 Task: Add Attachment from "Attach a link" to Card Card0004 in Board Board0001 in Development in Trello
Action: Mouse moved to (645, 79)
Screenshot: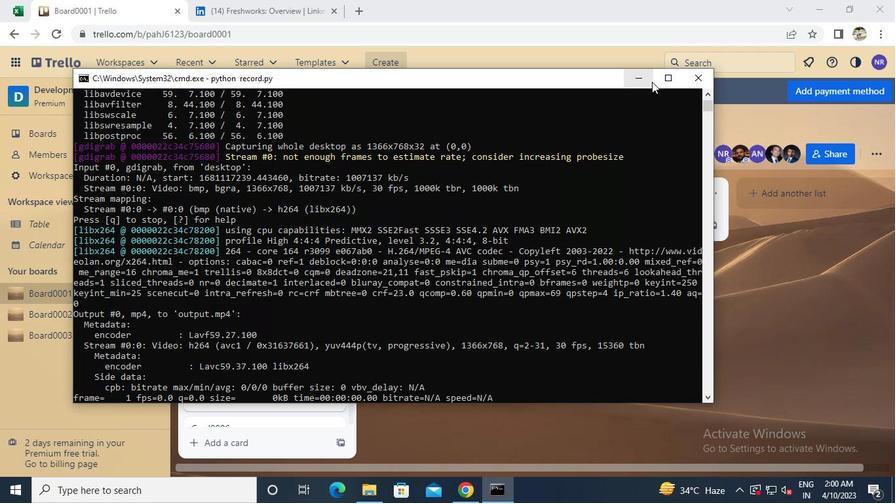 
Action: Mouse pressed left at (645, 79)
Screenshot: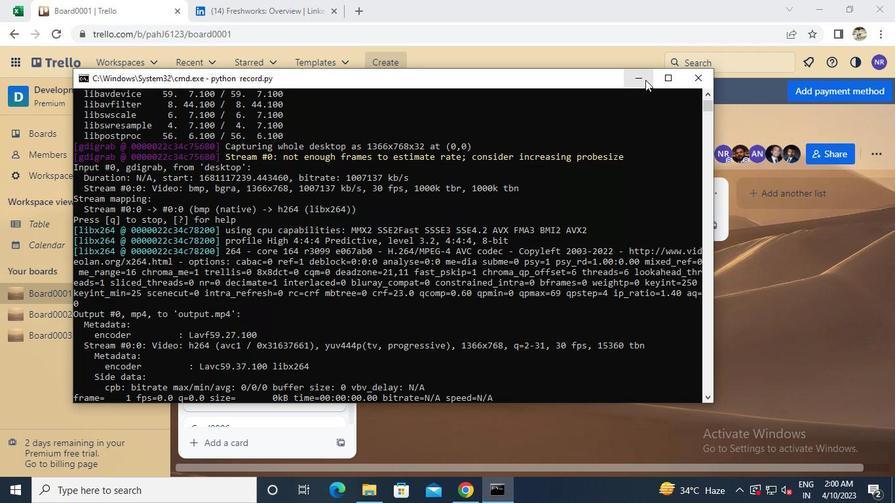
Action: Mouse moved to (232, 355)
Screenshot: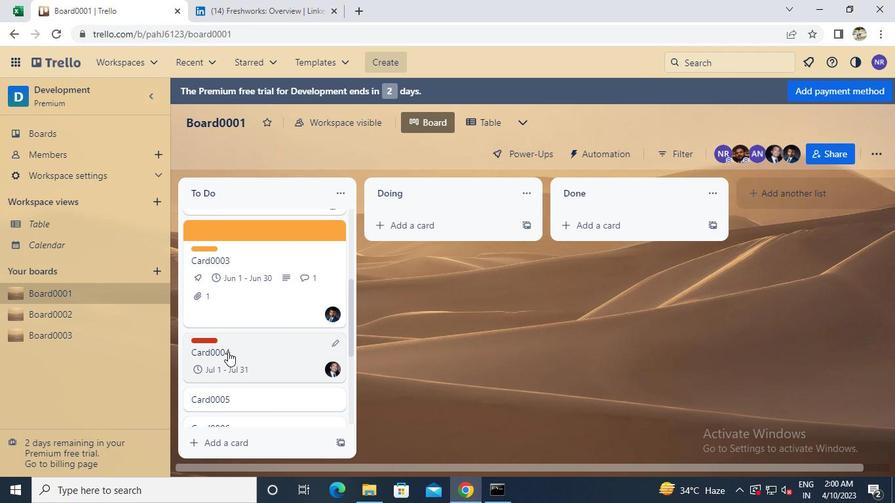 
Action: Mouse pressed left at (232, 355)
Screenshot: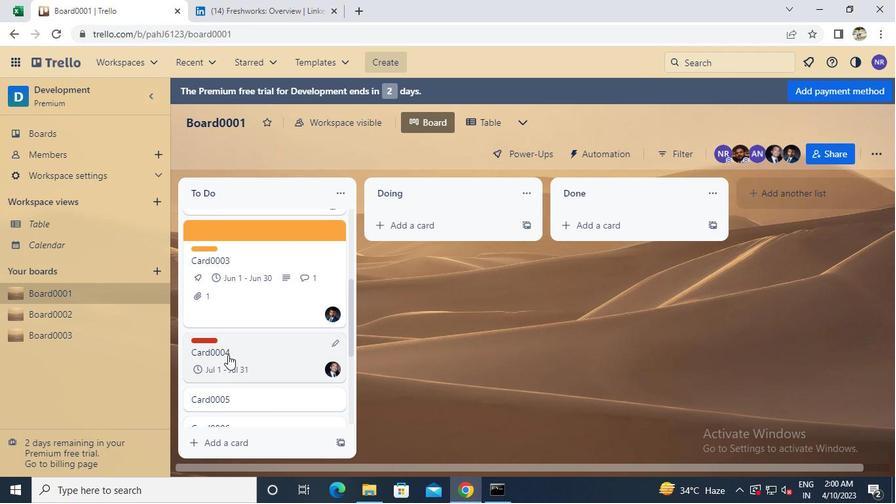 
Action: Mouse moved to (604, 314)
Screenshot: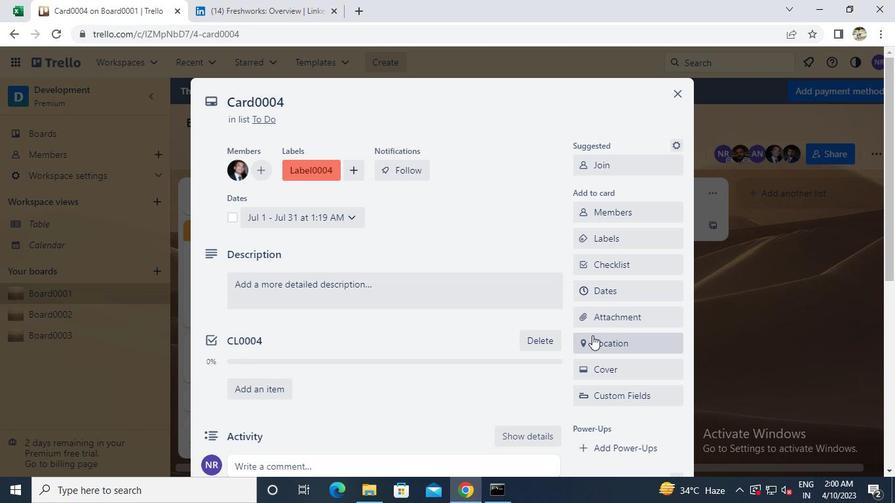 
Action: Mouse pressed left at (604, 314)
Screenshot: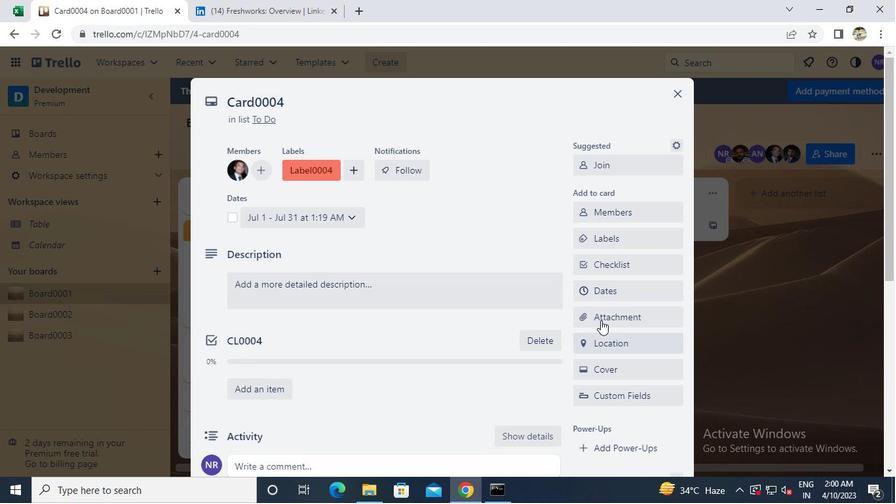 
Action: Mouse moved to (295, 0)
Screenshot: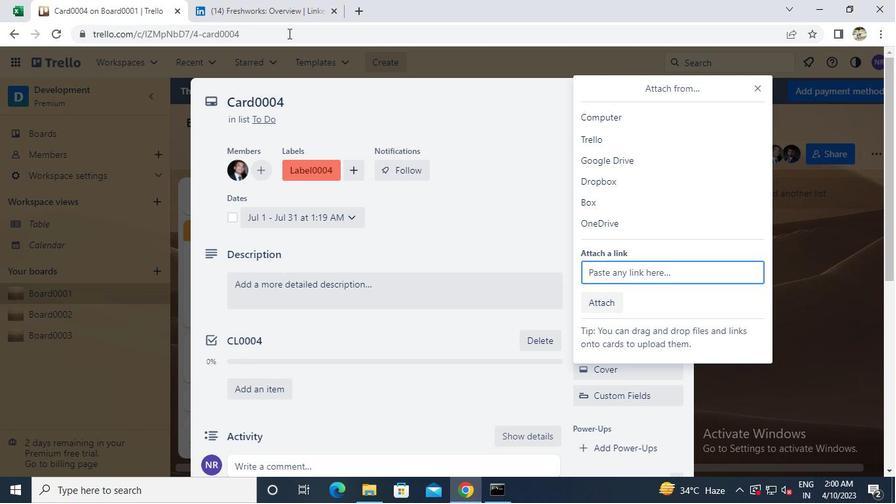
Action: Mouse pressed left at (295, 0)
Screenshot: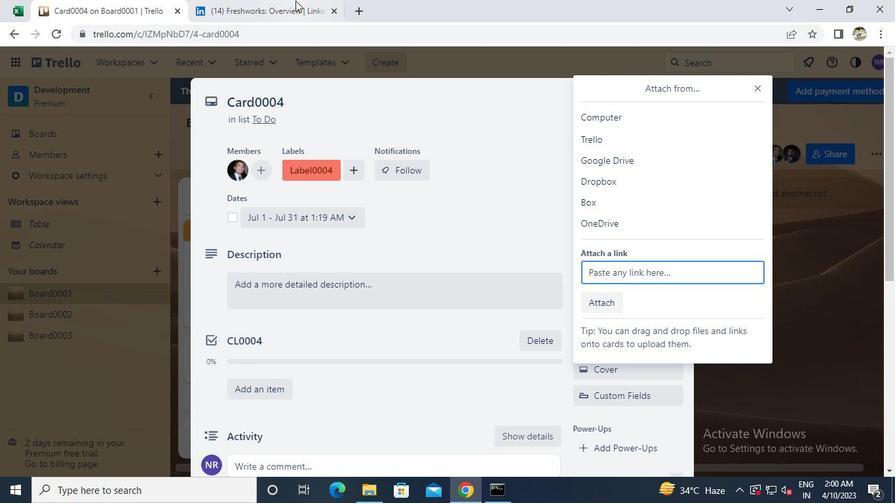 
Action: Mouse moved to (294, 39)
Screenshot: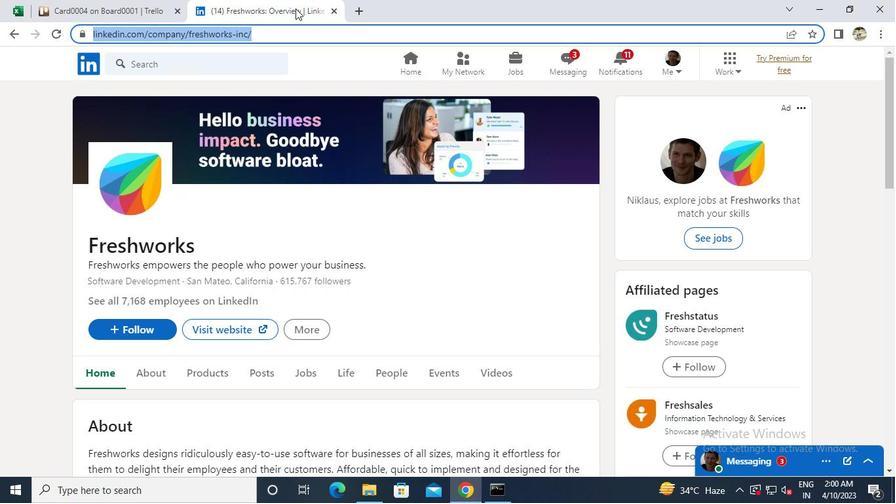 
Action: Keyboard Key.ctrl_l
Screenshot: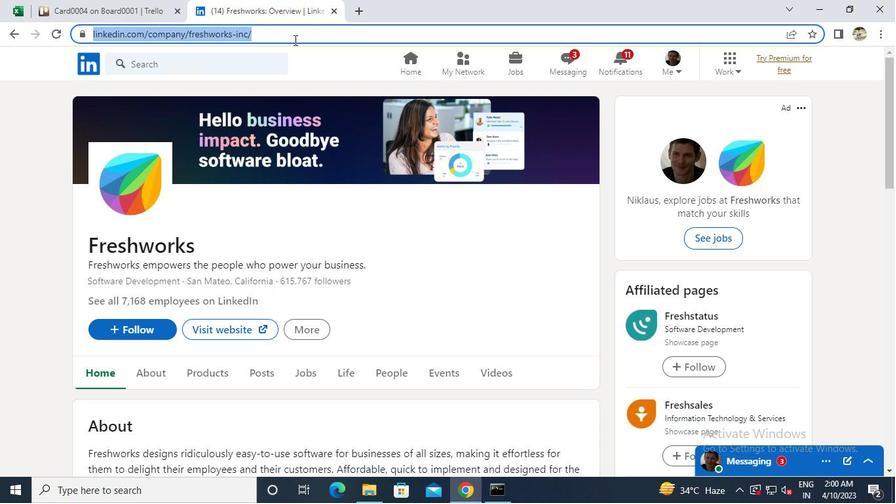 
Action: Keyboard \x03
Screenshot: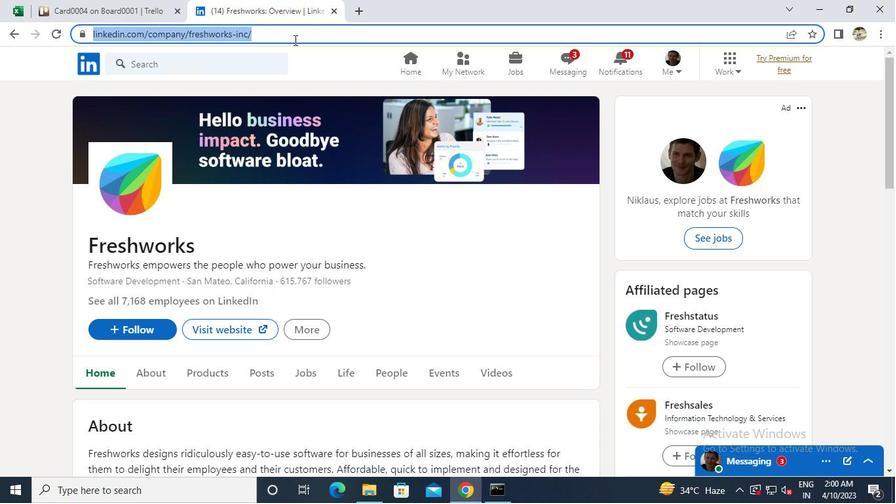 
Action: Mouse moved to (144, 9)
Screenshot: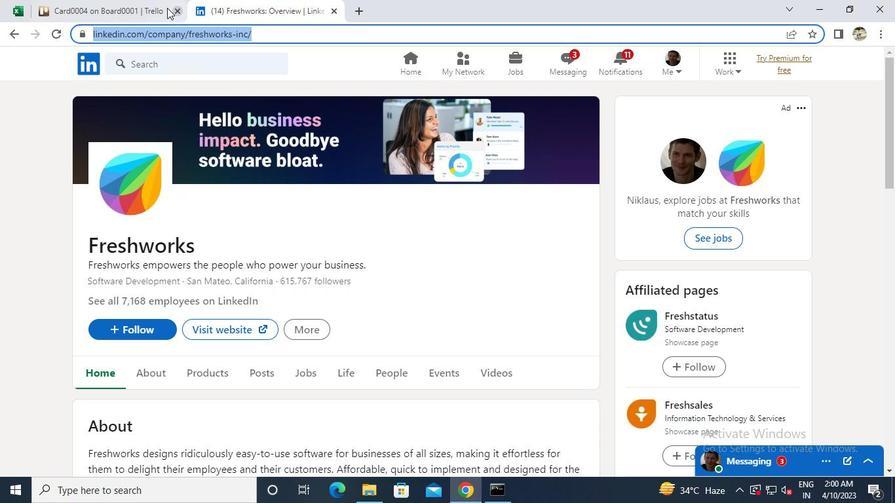 
Action: Mouse pressed left at (144, 9)
Screenshot: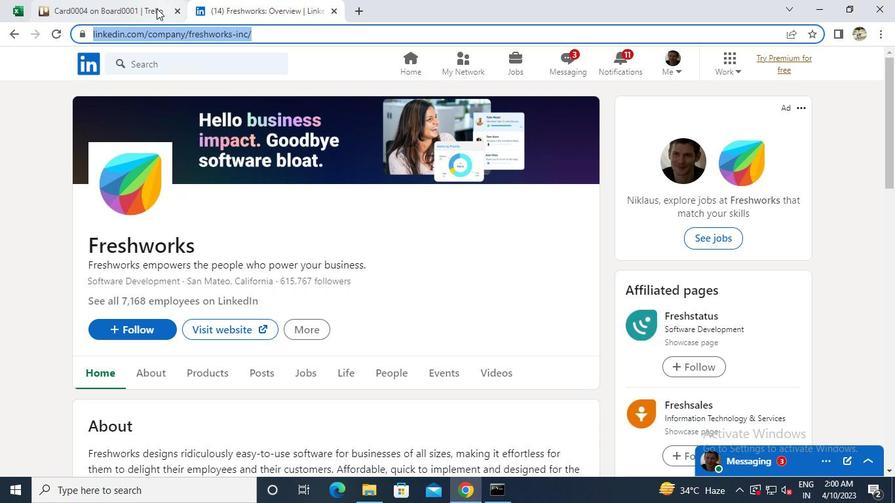 
Action: Mouse moved to (564, 244)
Screenshot: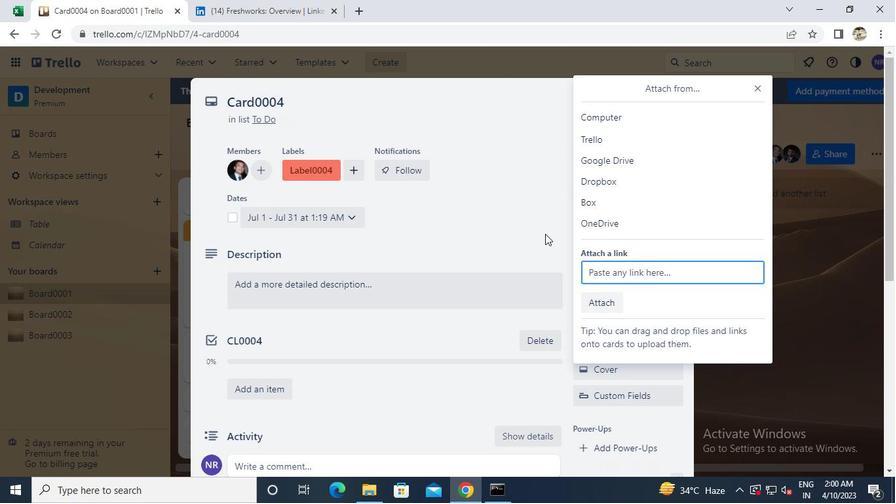 
Action: Keyboard Key.ctrl_l
Screenshot: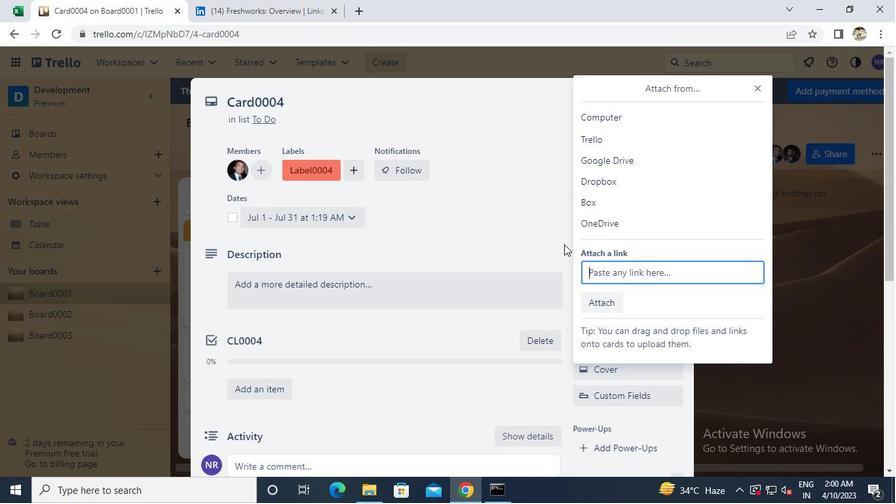 
Action: Keyboard \x16
Screenshot: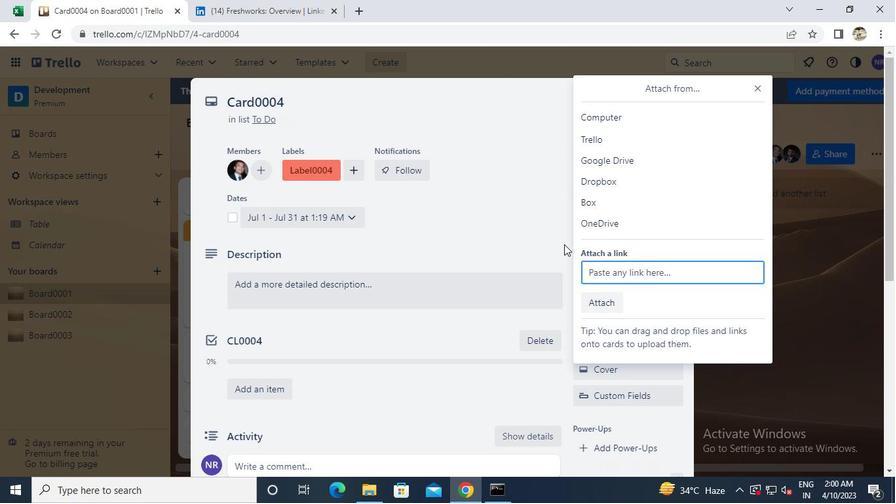 
Action: Mouse moved to (601, 311)
Screenshot: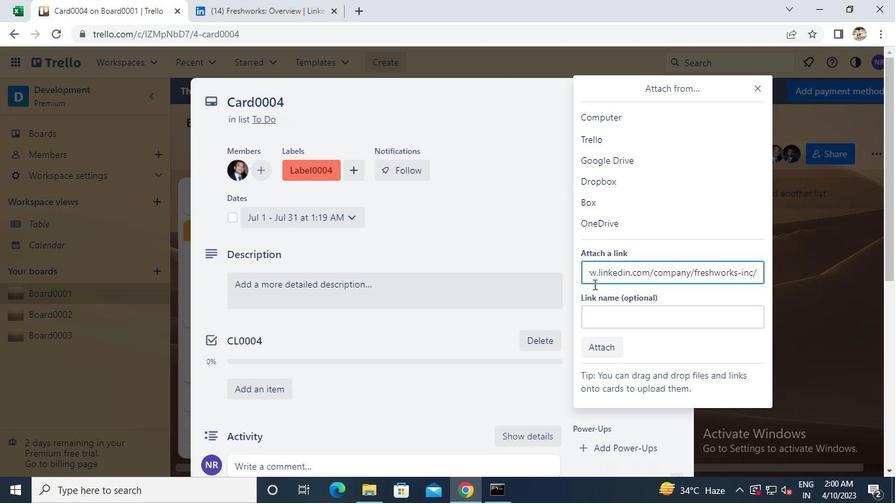 
Action: Mouse pressed left at (601, 311)
Screenshot: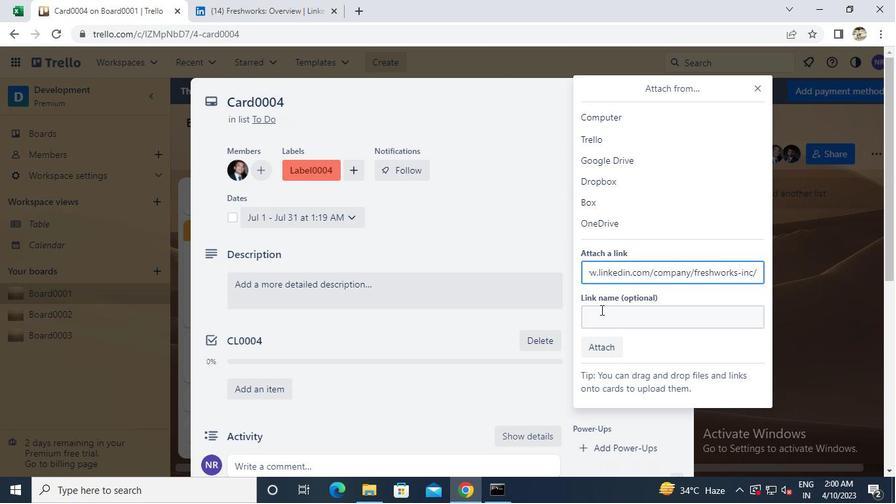 
Action: Keyboard Key.caps_lock
Screenshot: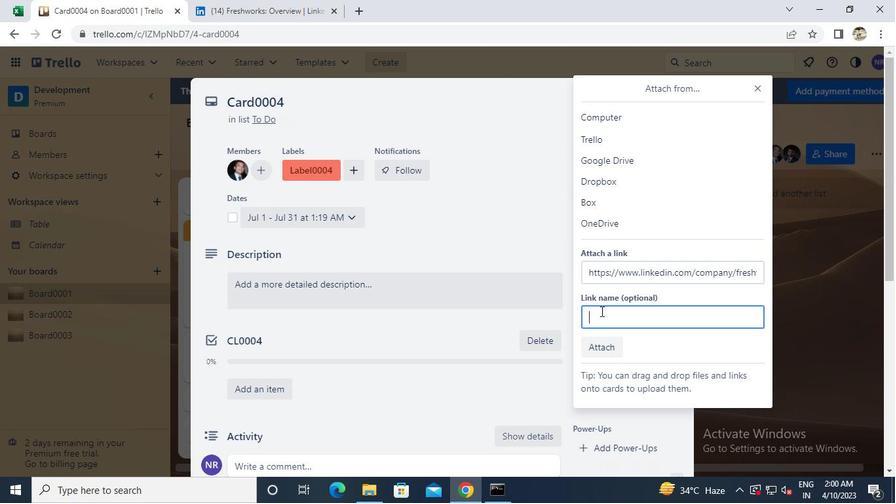 
Action: Keyboard l
Screenshot: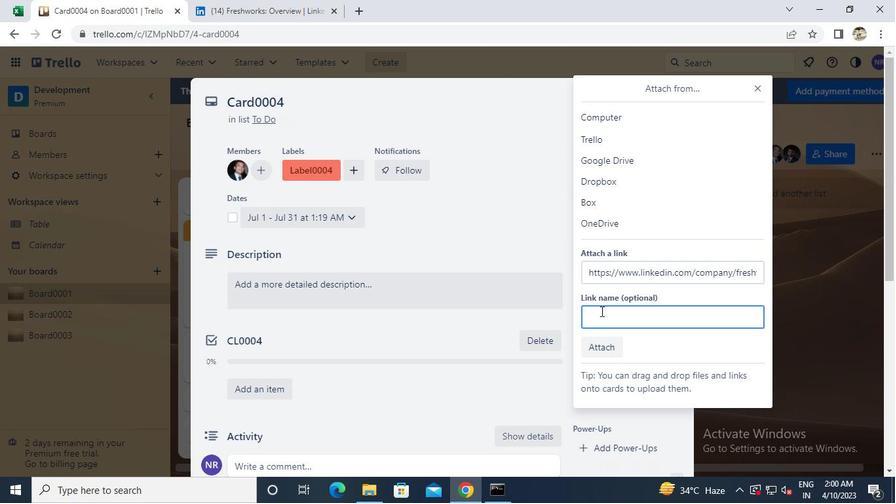 
Action: Keyboard Key.caps_lock
Screenshot: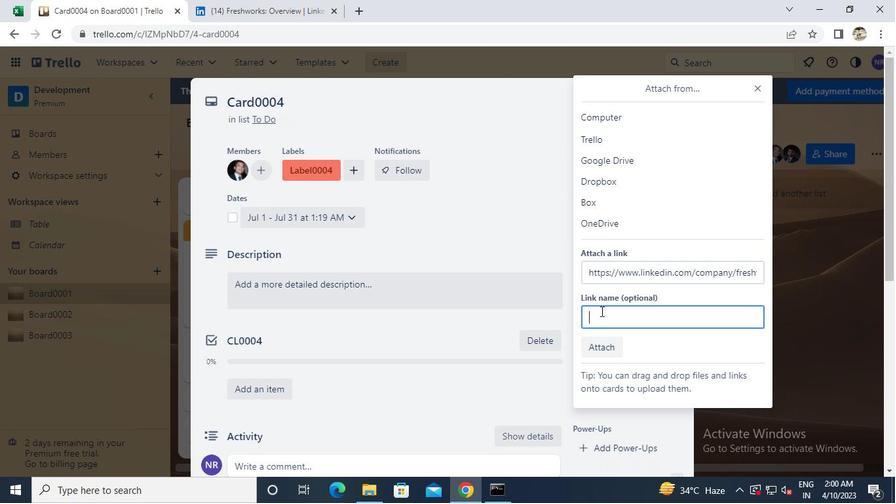 
Action: Keyboard i
Screenshot: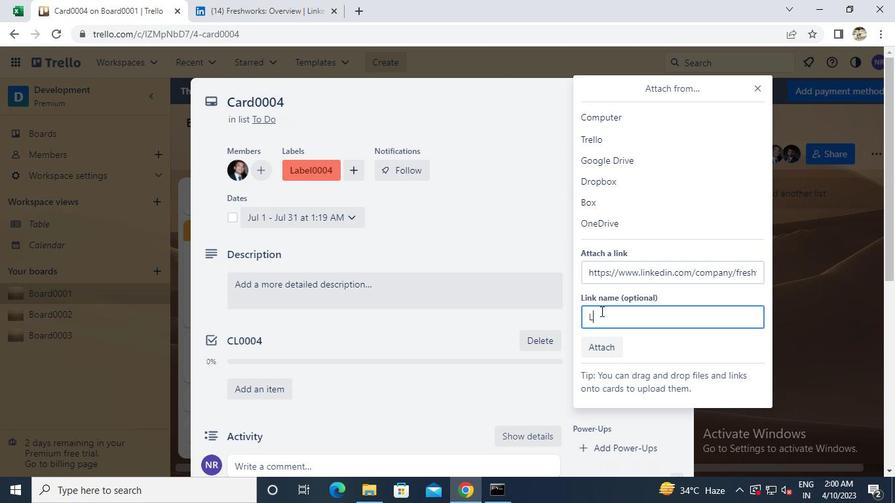 
Action: Keyboard n
Screenshot: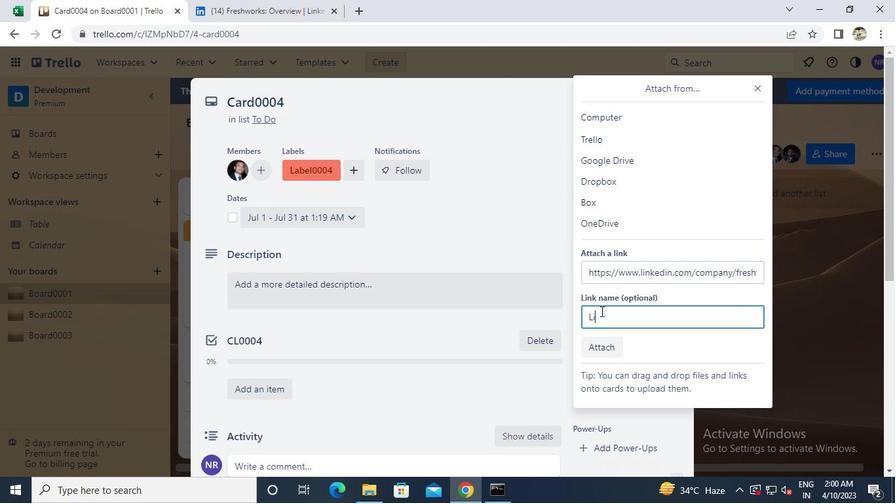 
Action: Keyboard k
Screenshot: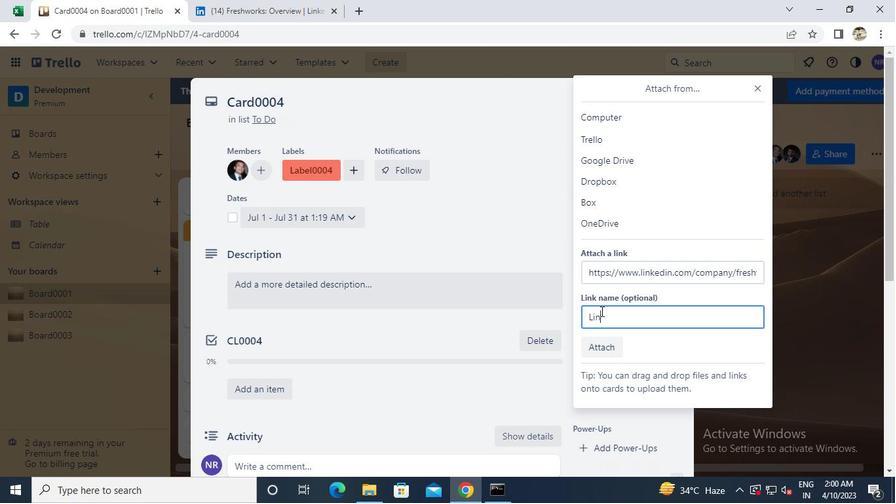 
Action: Keyboard e
Screenshot: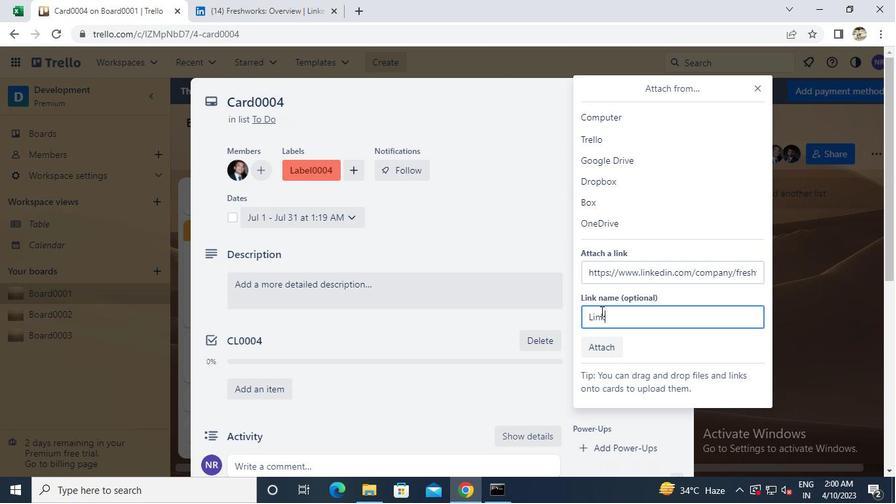
Action: Keyboard d
Screenshot: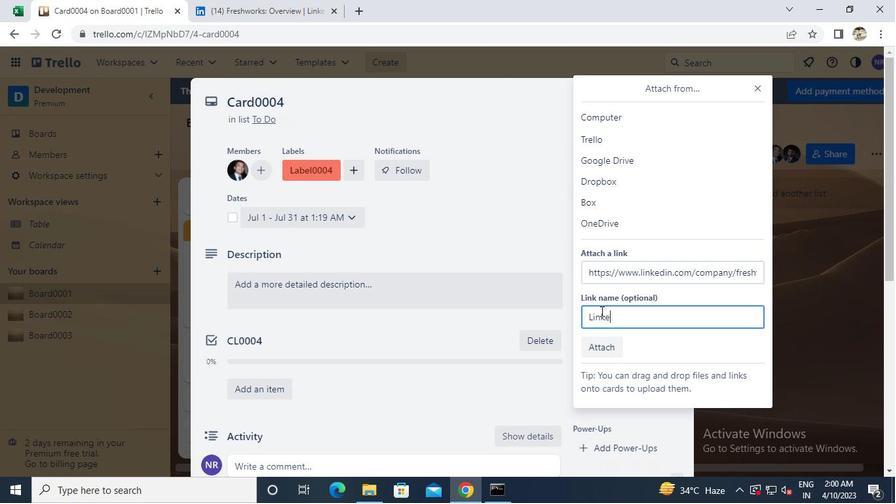 
Action: Keyboard i
Screenshot: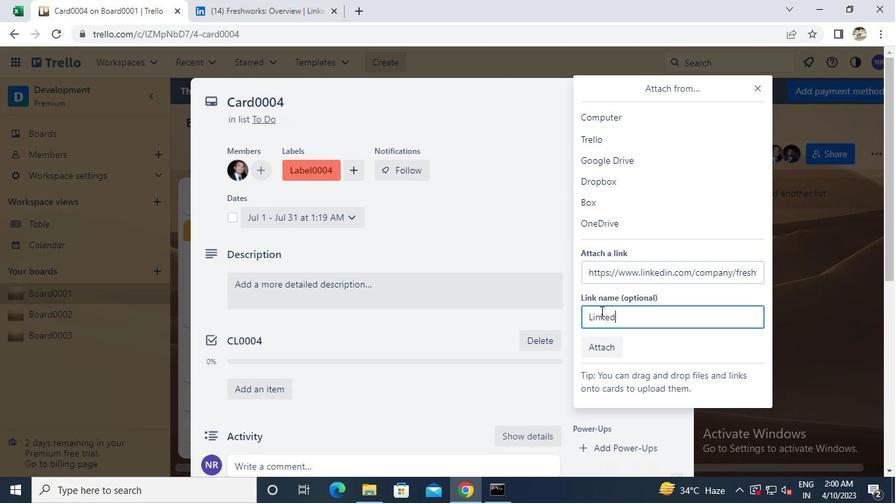 
Action: Keyboard n
Screenshot: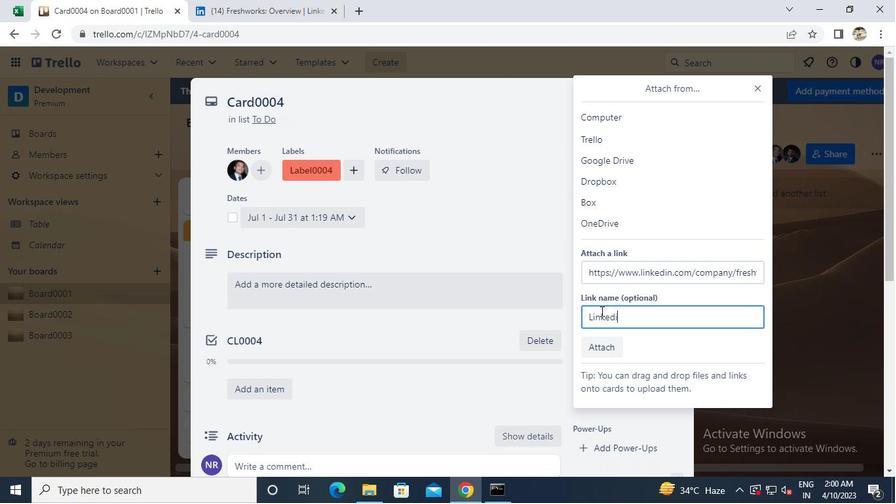 
Action: Mouse moved to (604, 342)
Screenshot: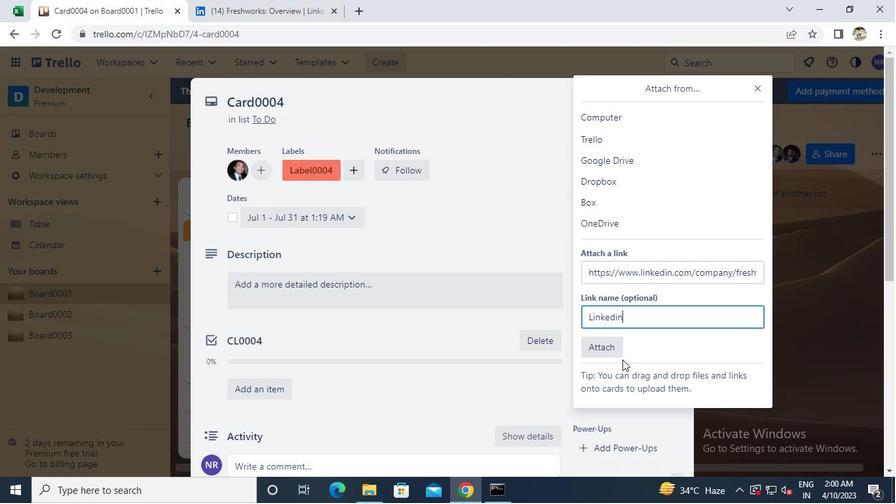 
Action: Mouse pressed left at (604, 342)
Screenshot: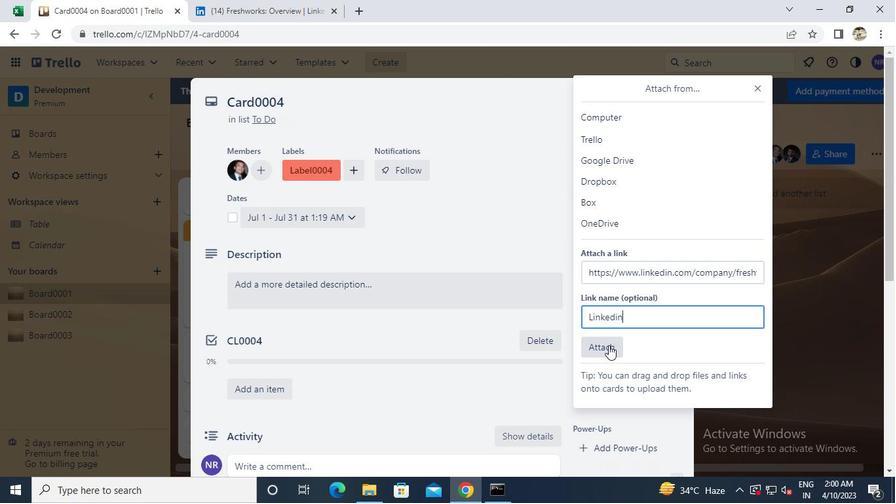 
Action: Mouse moved to (682, 94)
Screenshot: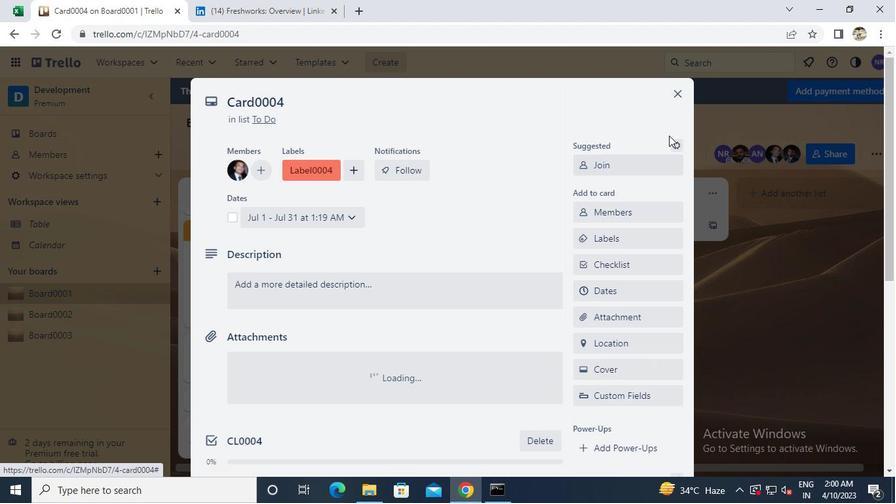 
Action: Mouse pressed left at (682, 94)
Screenshot: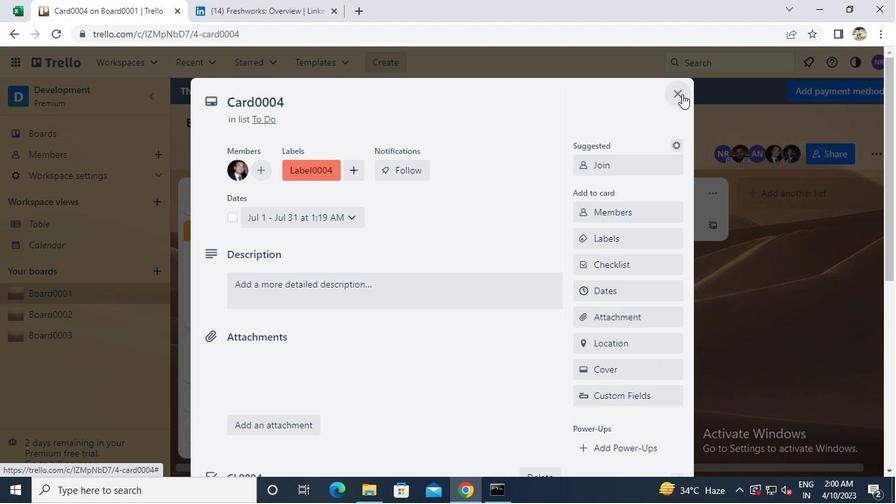 
Action: Mouse moved to (507, 496)
Screenshot: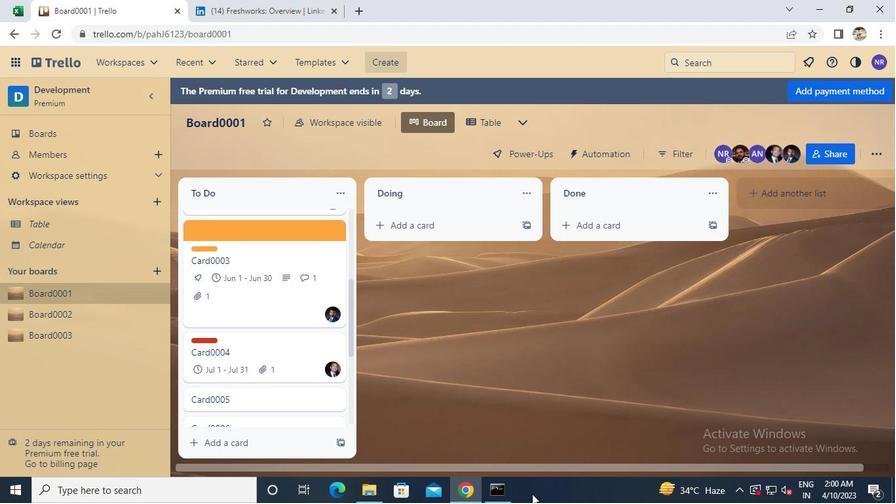 
Action: Mouse pressed left at (507, 496)
Screenshot: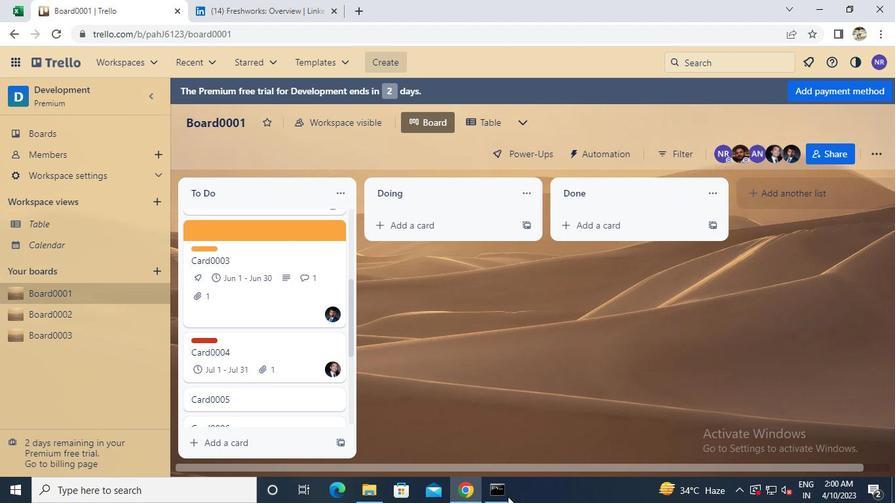 
Action: Mouse moved to (705, 78)
Screenshot: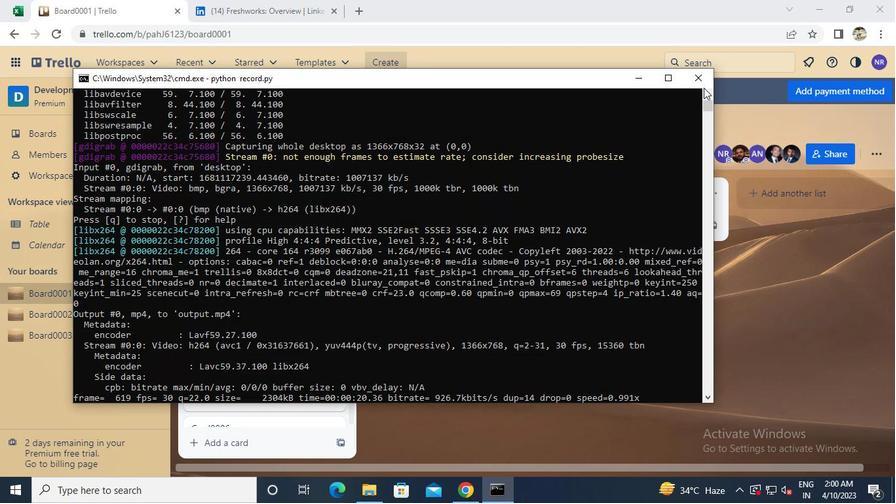 
Action: Mouse pressed left at (705, 78)
Screenshot: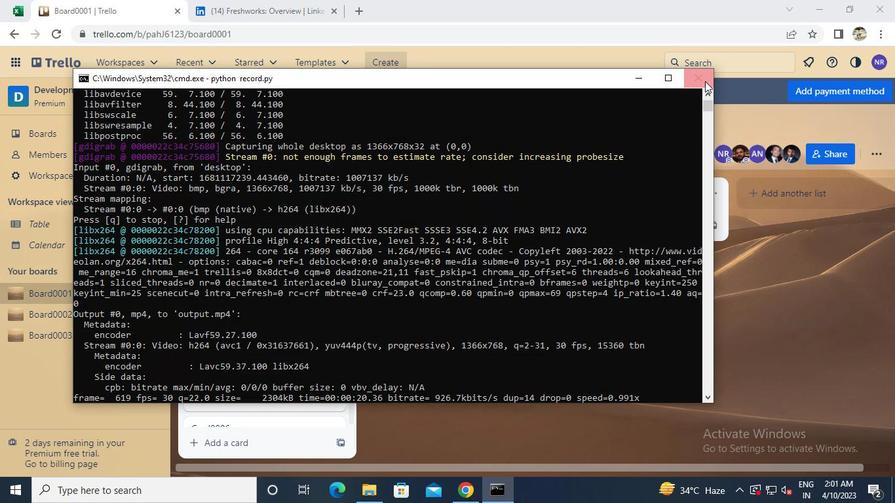 
